 Task: Create a due date automation trigger when advanced on, on the monday of the week a card is due add fields with custom field "Resume" set to a number lower or equal to 1 and greater than 10 at 11:00 AM.
Action: Mouse moved to (949, 78)
Screenshot: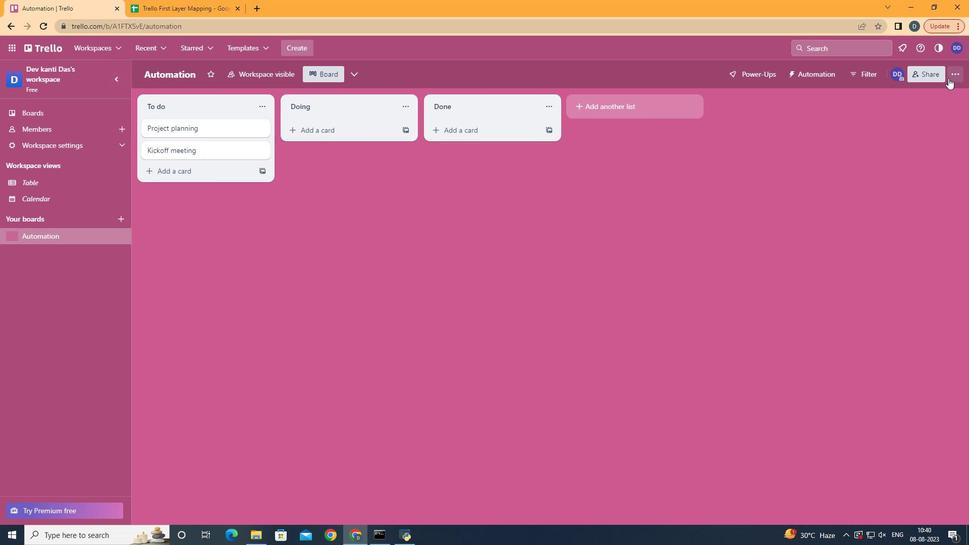 
Action: Mouse pressed left at (949, 78)
Screenshot: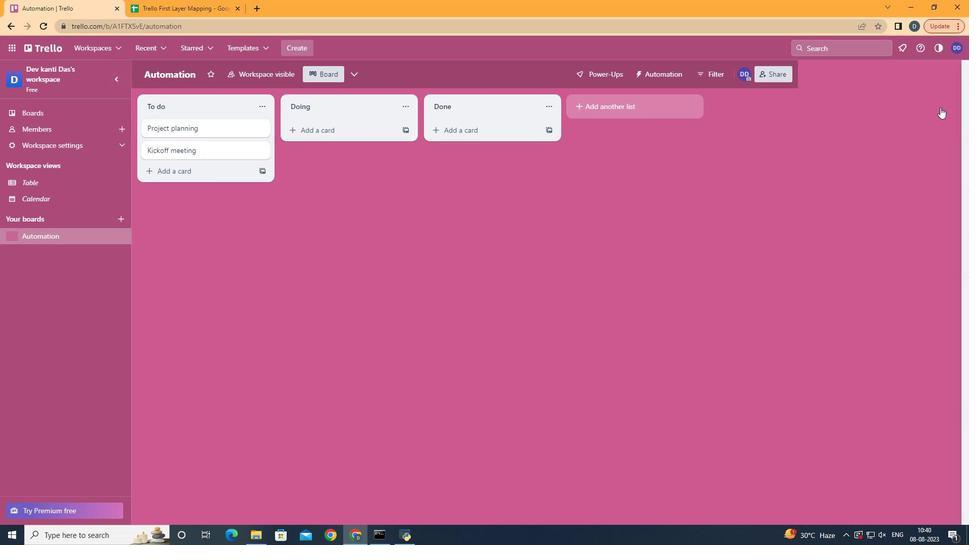 
Action: Mouse moved to (874, 220)
Screenshot: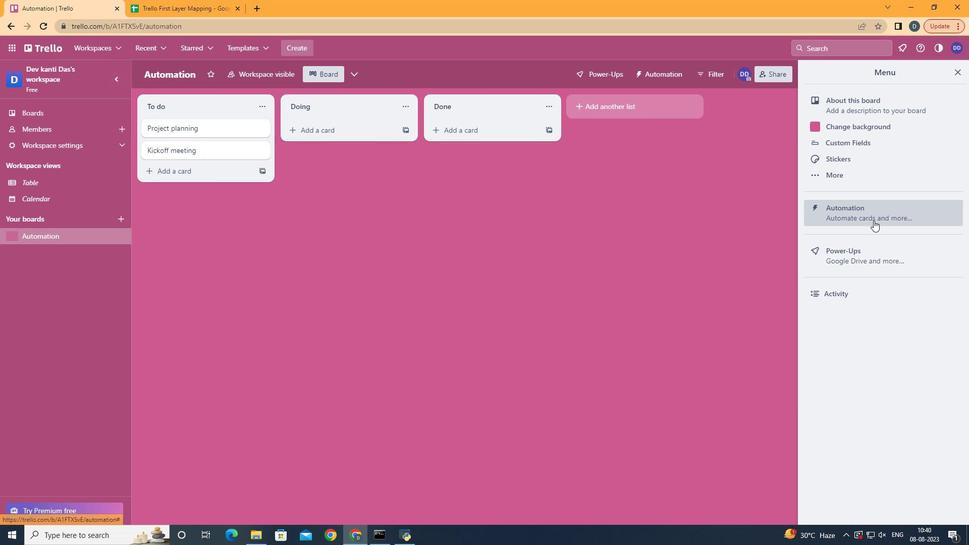
Action: Mouse pressed left at (874, 220)
Screenshot: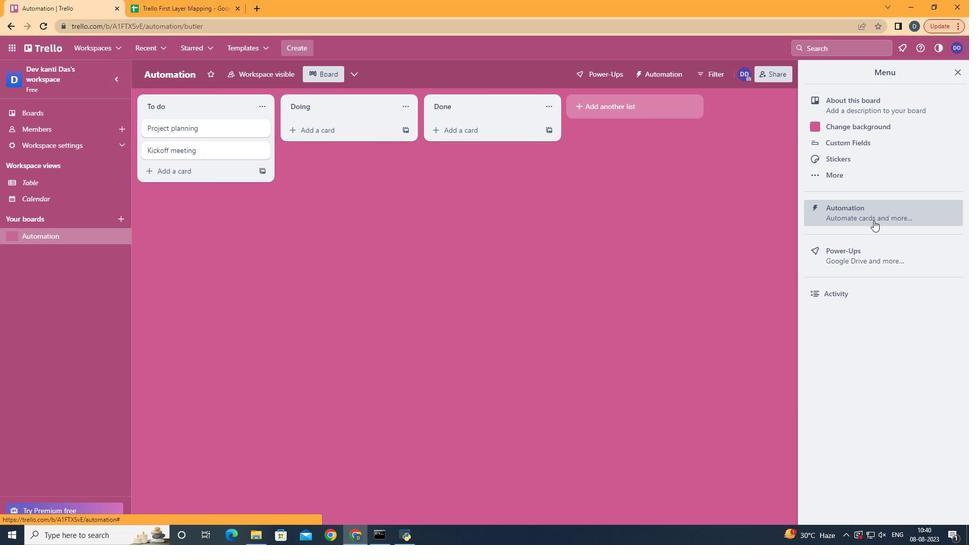 
Action: Mouse moved to (178, 205)
Screenshot: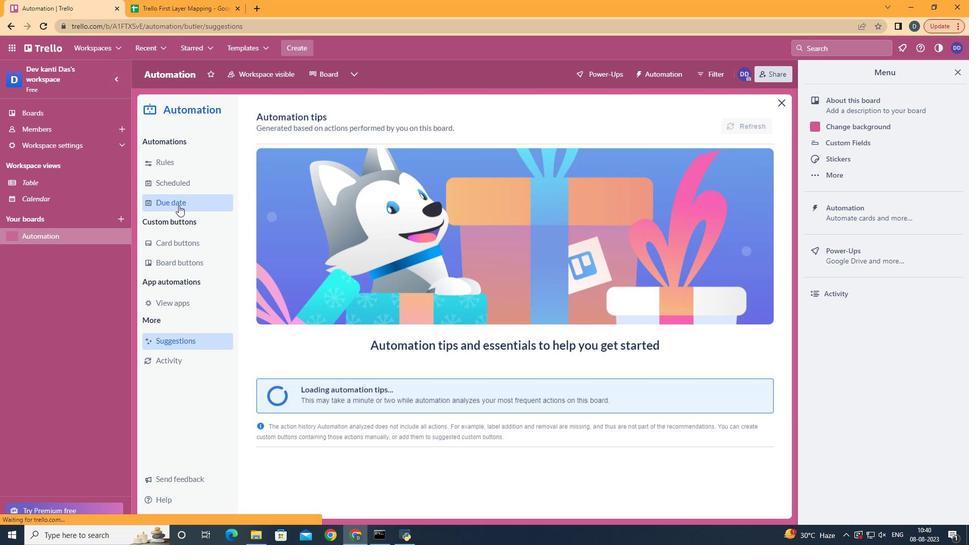 
Action: Mouse pressed left at (178, 205)
Screenshot: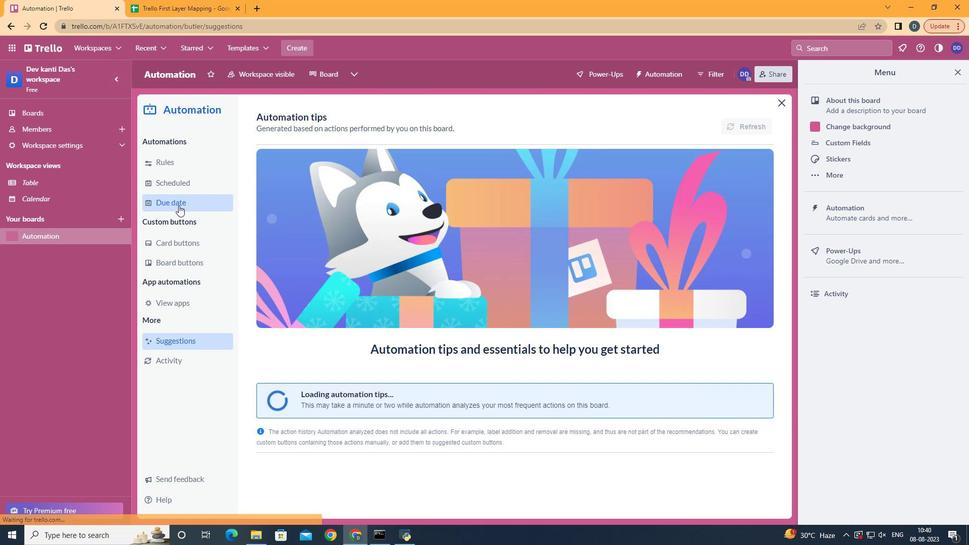 
Action: Mouse moved to (702, 123)
Screenshot: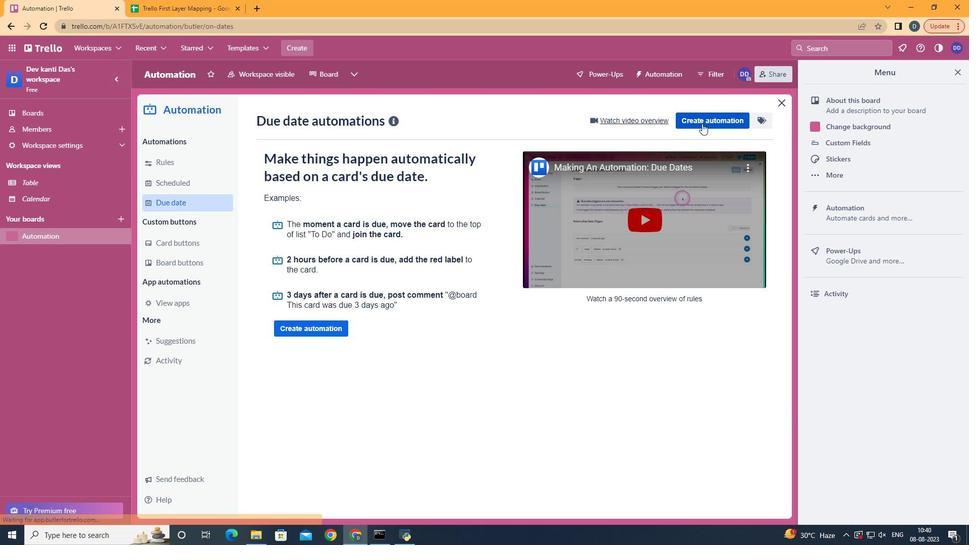 
Action: Mouse pressed left at (702, 123)
Screenshot: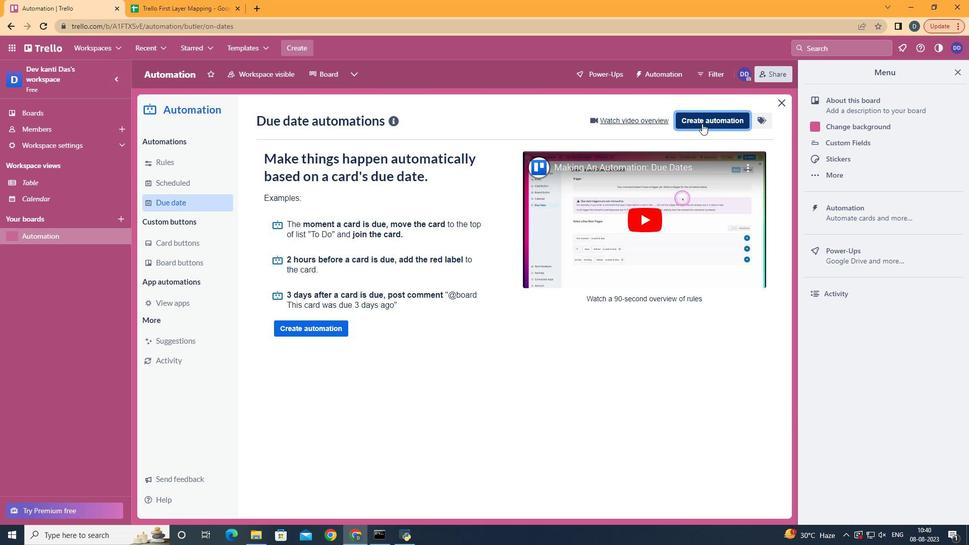 
Action: Mouse moved to (498, 218)
Screenshot: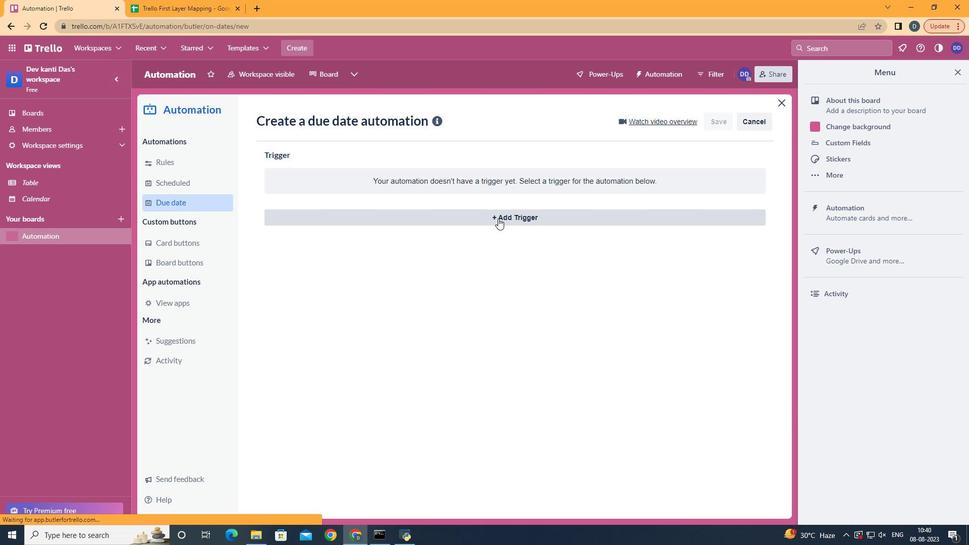 
Action: Mouse pressed left at (498, 218)
Screenshot: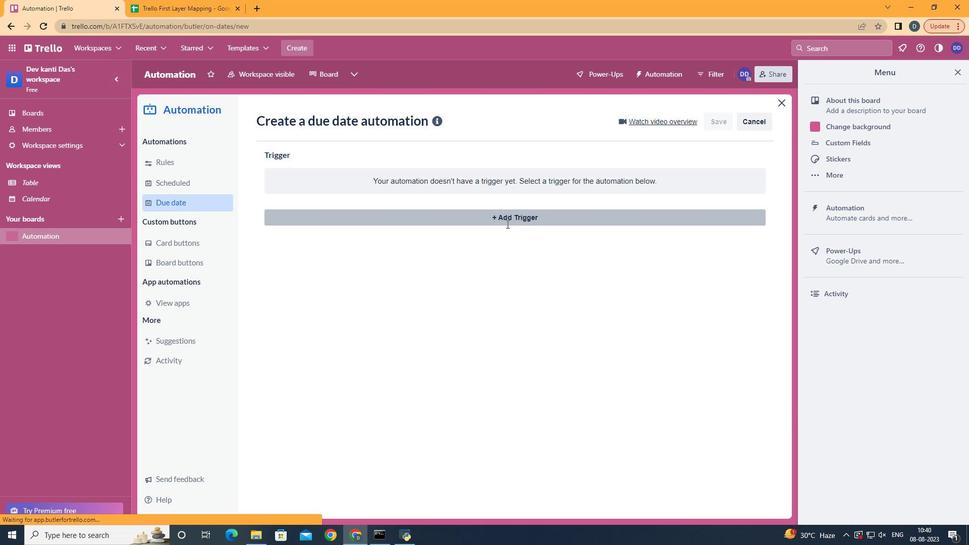 
Action: Mouse moved to (324, 262)
Screenshot: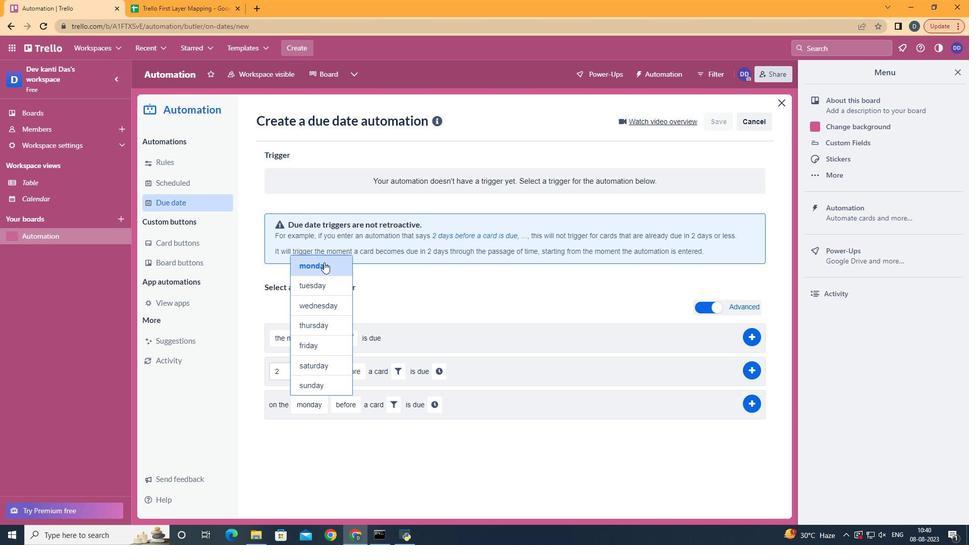 
Action: Mouse pressed left at (324, 262)
Screenshot: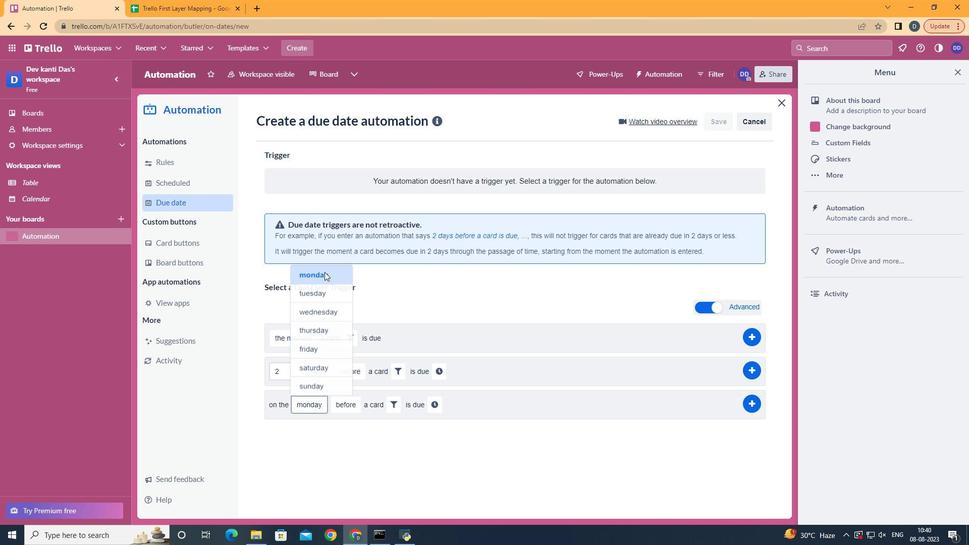 
Action: Mouse moved to (363, 467)
Screenshot: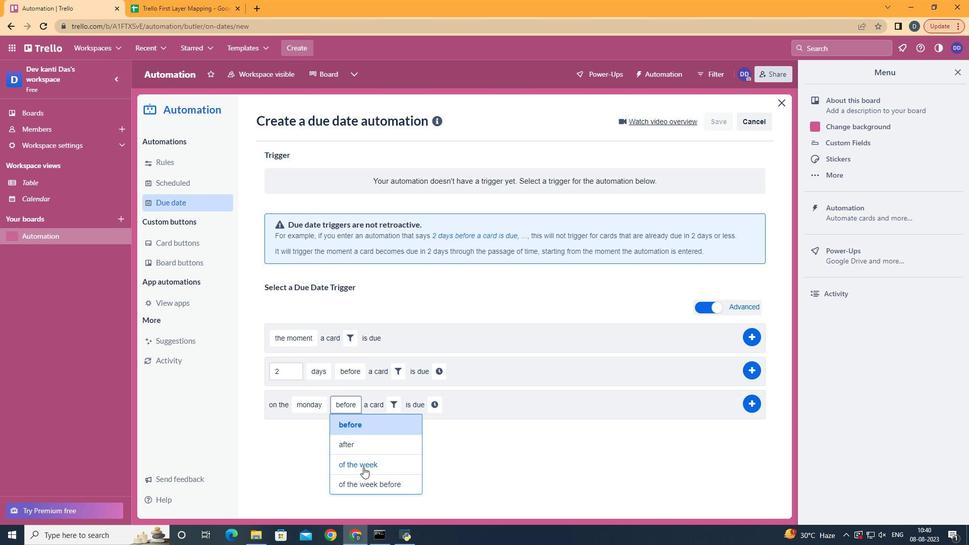 
Action: Mouse pressed left at (363, 467)
Screenshot: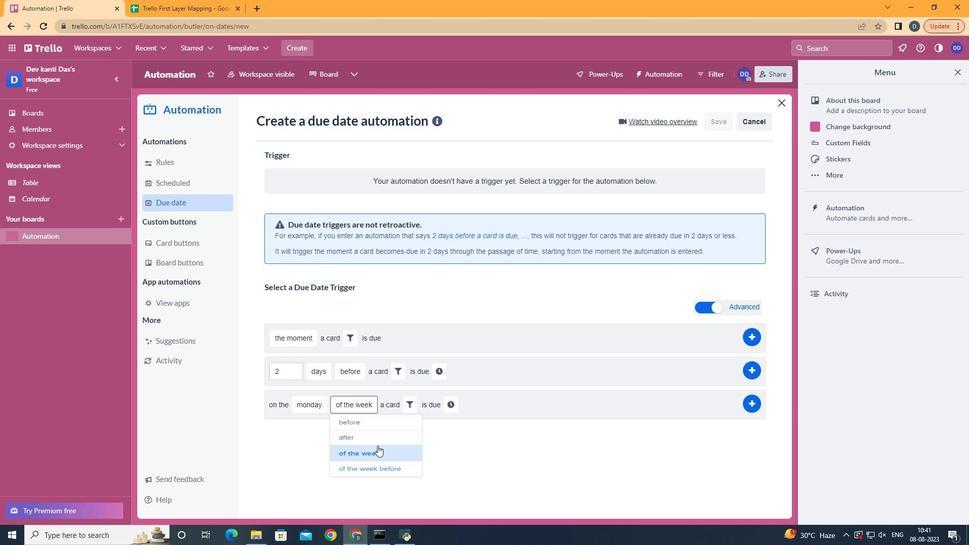 
Action: Mouse moved to (410, 404)
Screenshot: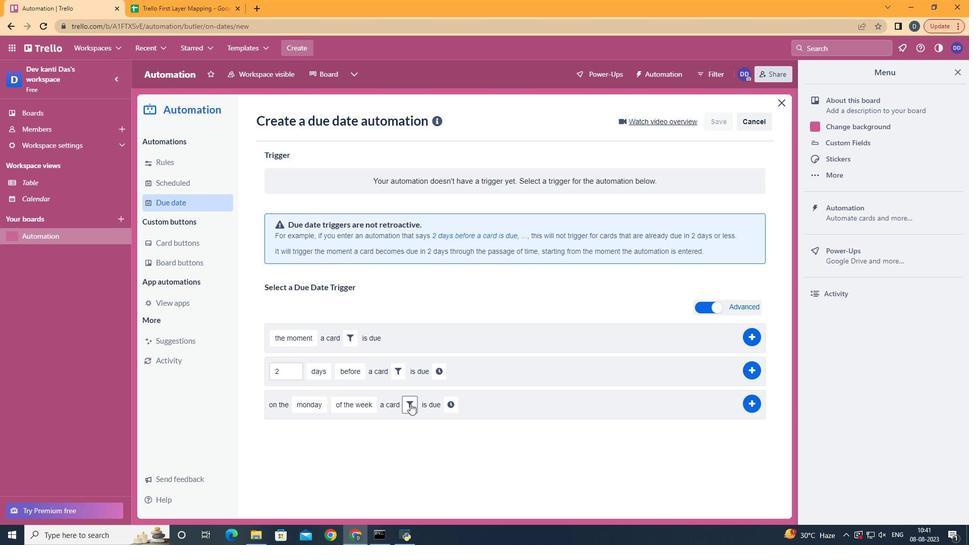 
Action: Mouse pressed left at (410, 404)
Screenshot: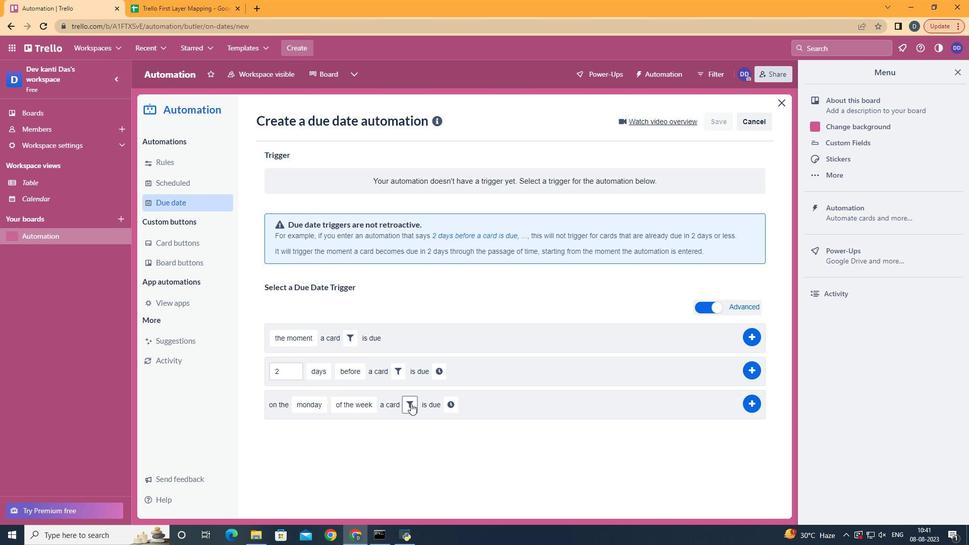 
Action: Mouse moved to (572, 440)
Screenshot: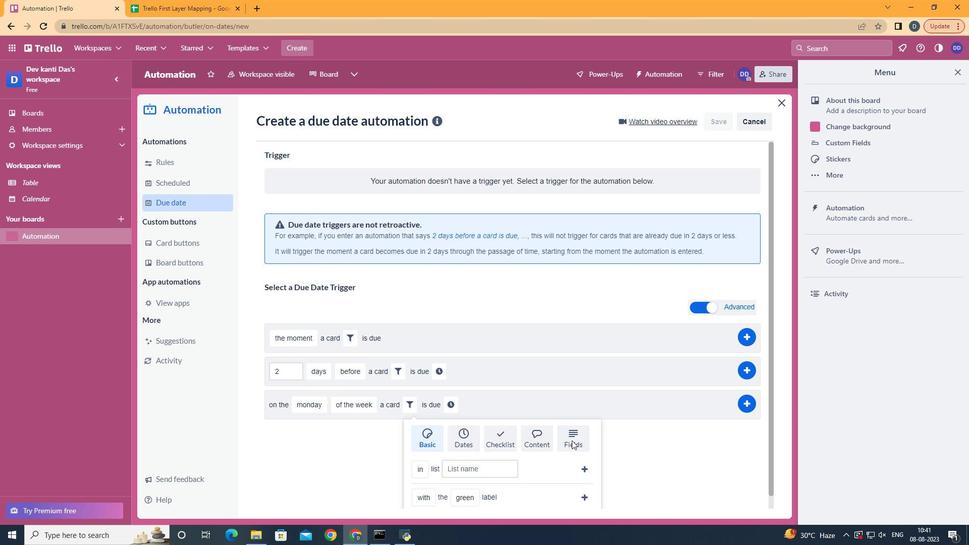 
Action: Mouse pressed left at (572, 440)
Screenshot: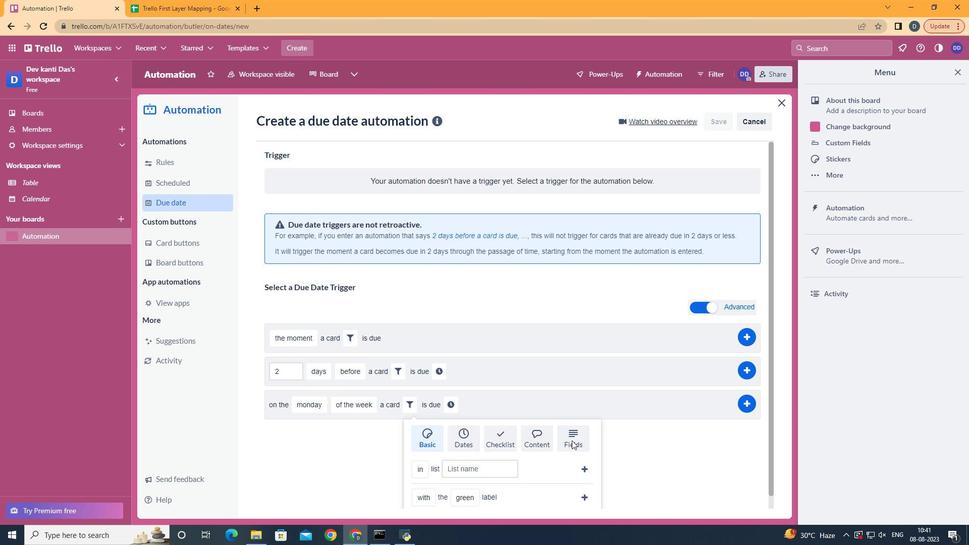 
Action: Mouse scrolled (572, 440) with delta (0, 0)
Screenshot: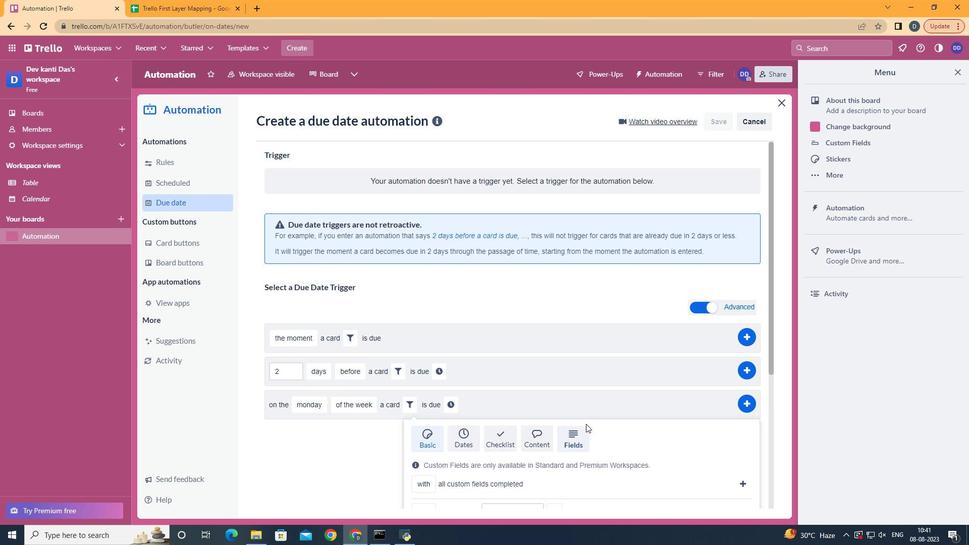 
Action: Mouse scrolled (572, 440) with delta (0, 0)
Screenshot: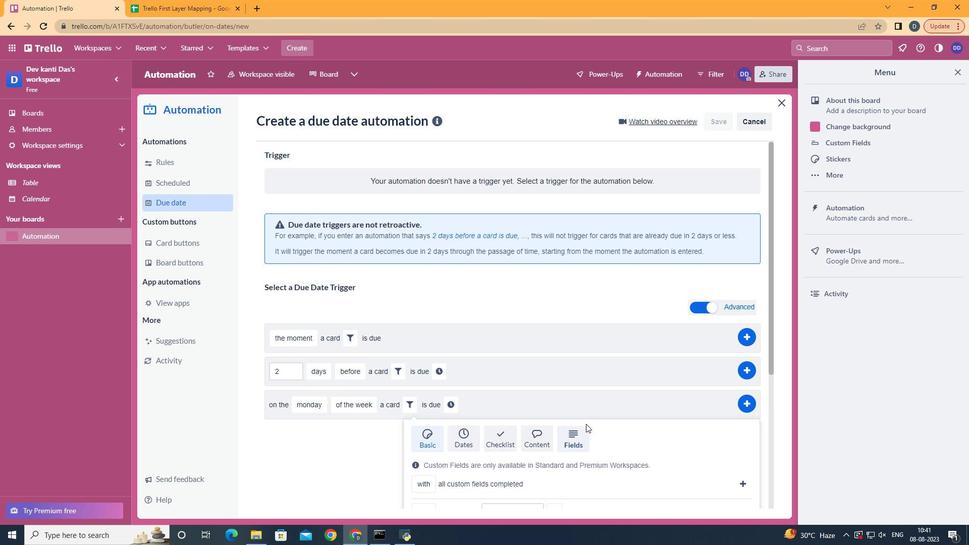 
Action: Mouse scrolled (572, 440) with delta (0, 0)
Screenshot: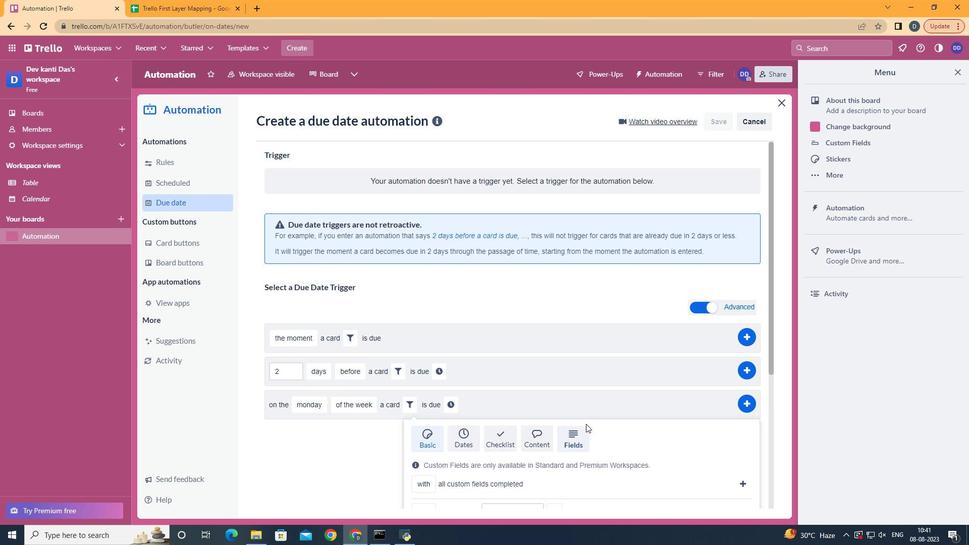 
Action: Mouse scrolled (572, 440) with delta (0, 0)
Screenshot: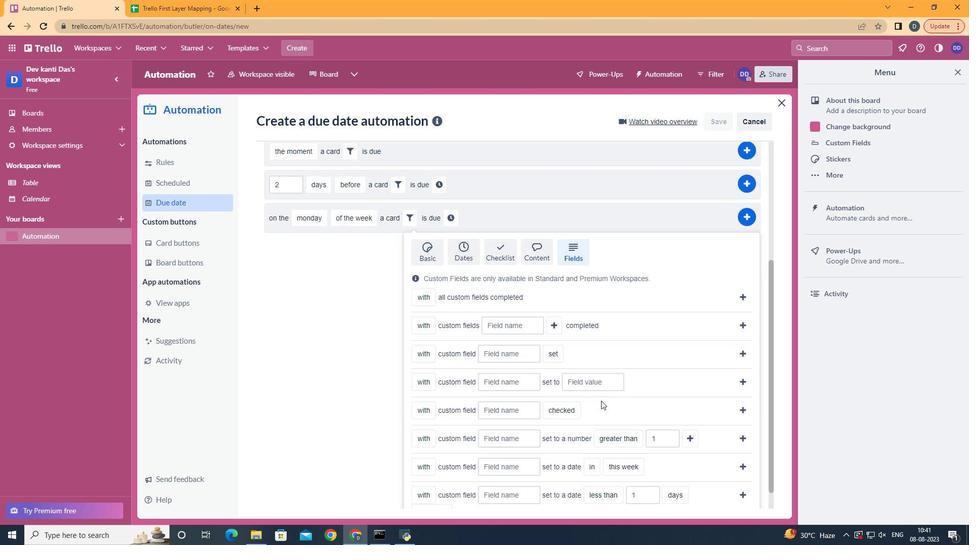 
Action: Mouse moved to (428, 439)
Screenshot: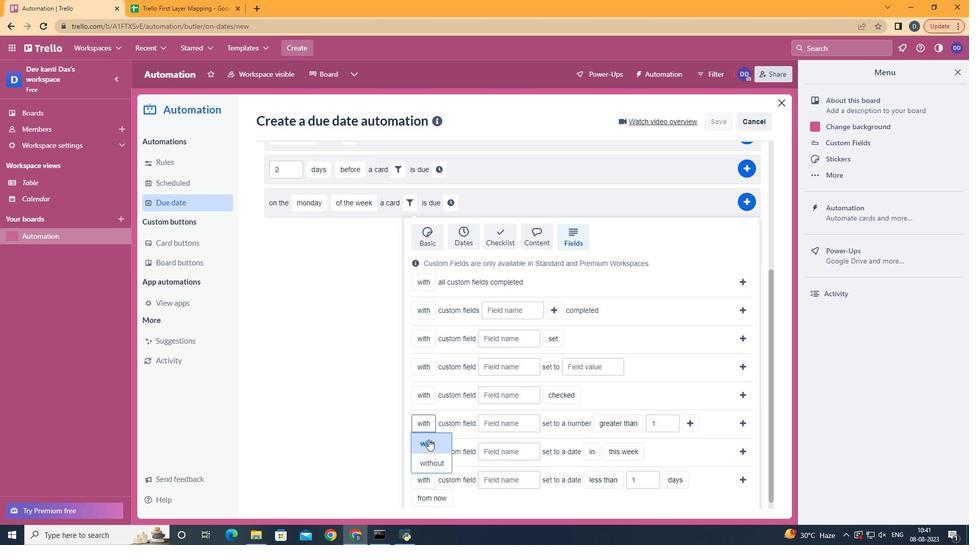 
Action: Mouse pressed left at (428, 439)
Screenshot: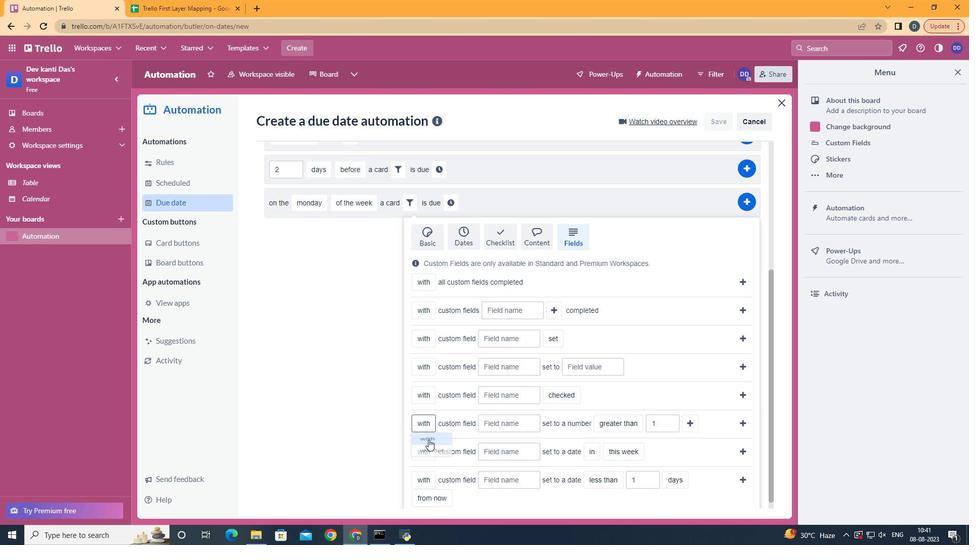 
Action: Mouse moved to (527, 422)
Screenshot: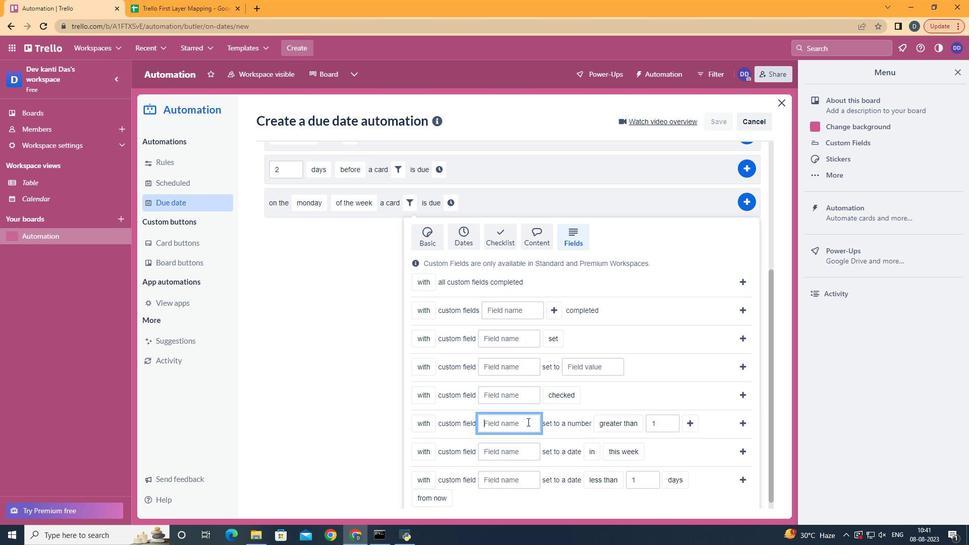 
Action: Mouse pressed left at (527, 422)
Screenshot: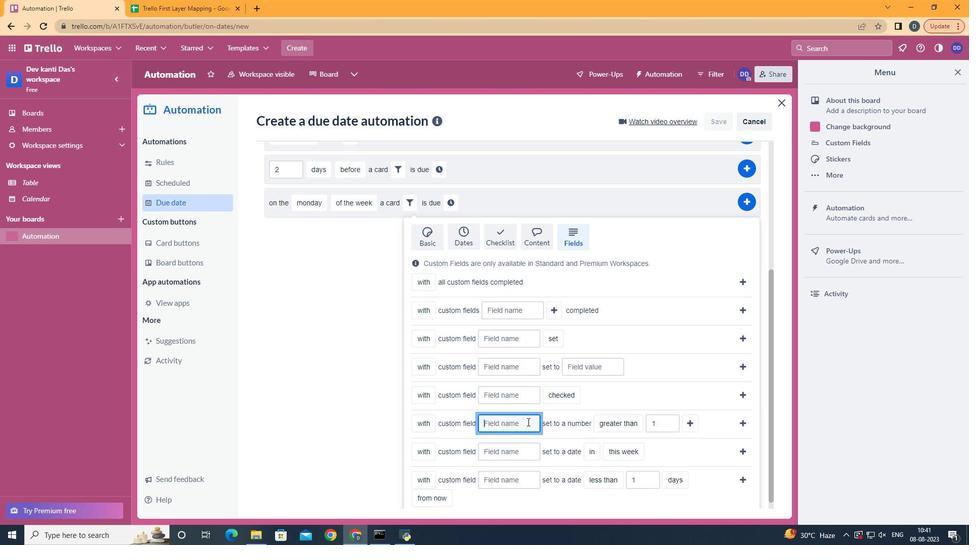 
Action: Key pressed <Key.shift>Resume
Screenshot: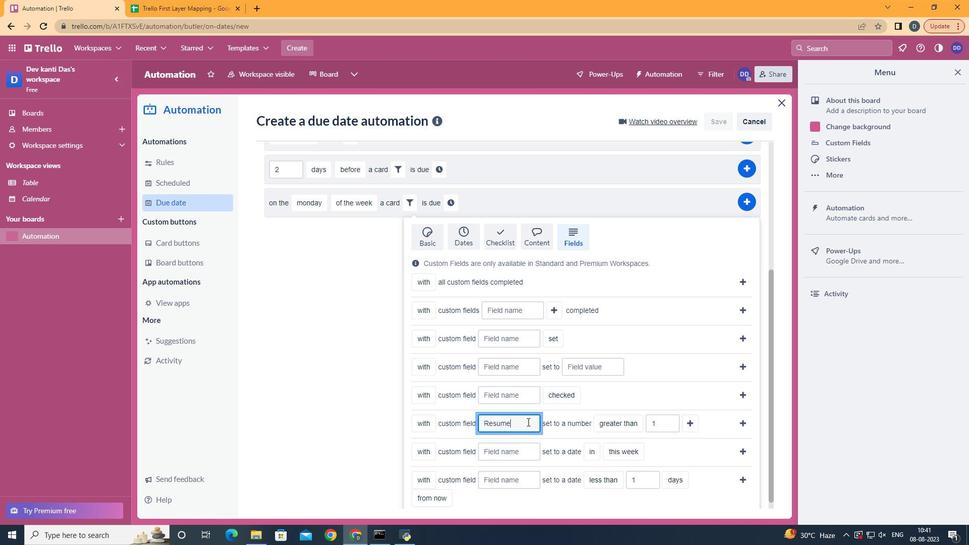 
Action: Mouse moved to (632, 500)
Screenshot: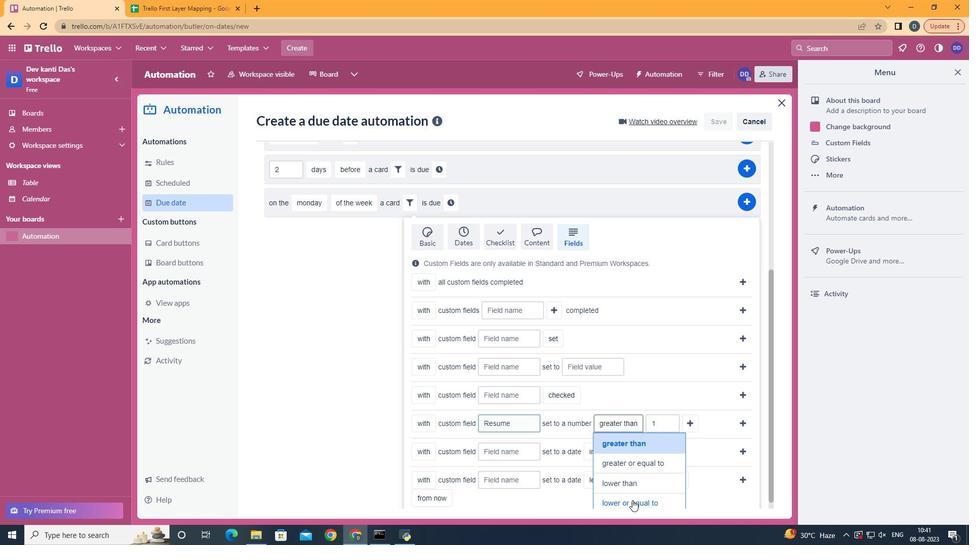 
Action: Mouse pressed left at (632, 500)
Screenshot: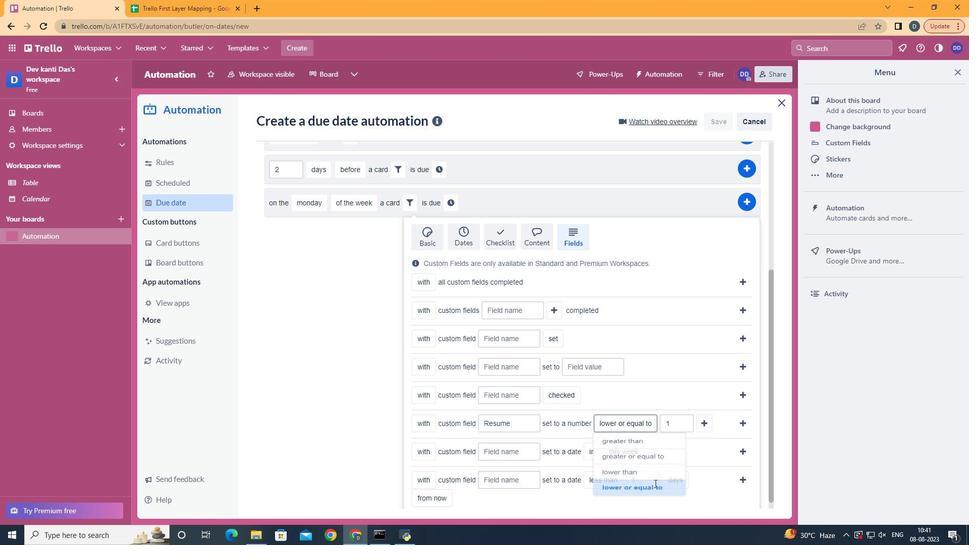 
Action: Mouse moved to (711, 424)
Screenshot: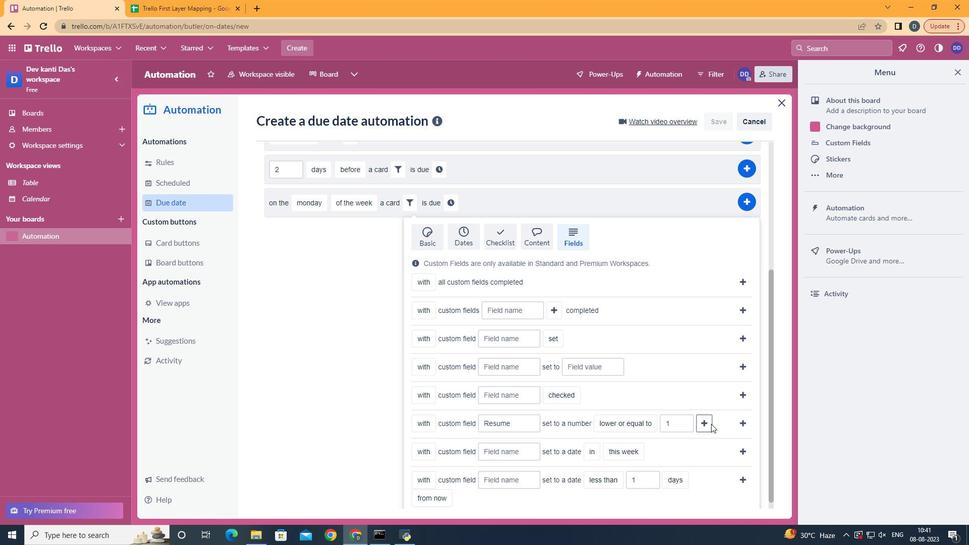 
Action: Mouse pressed left at (711, 424)
Screenshot: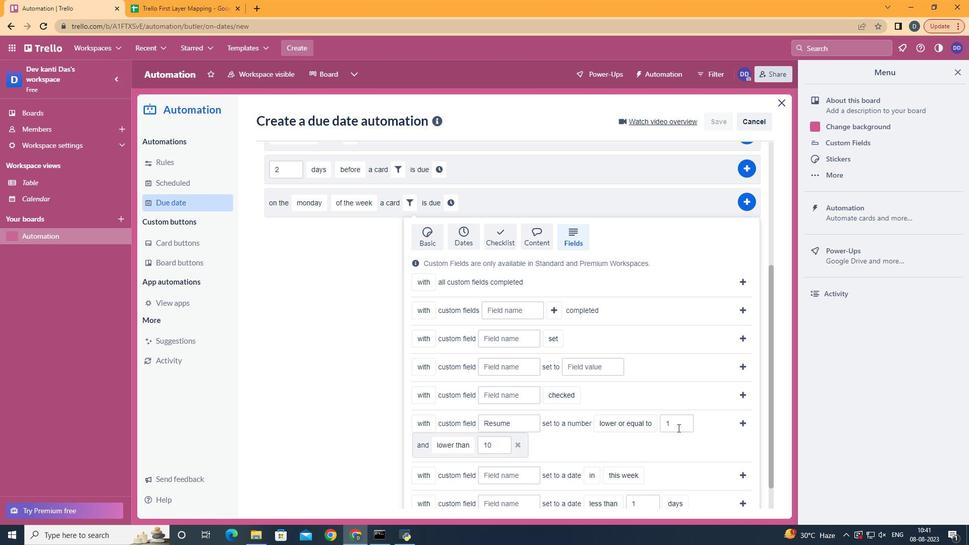
Action: Mouse moved to (480, 406)
Screenshot: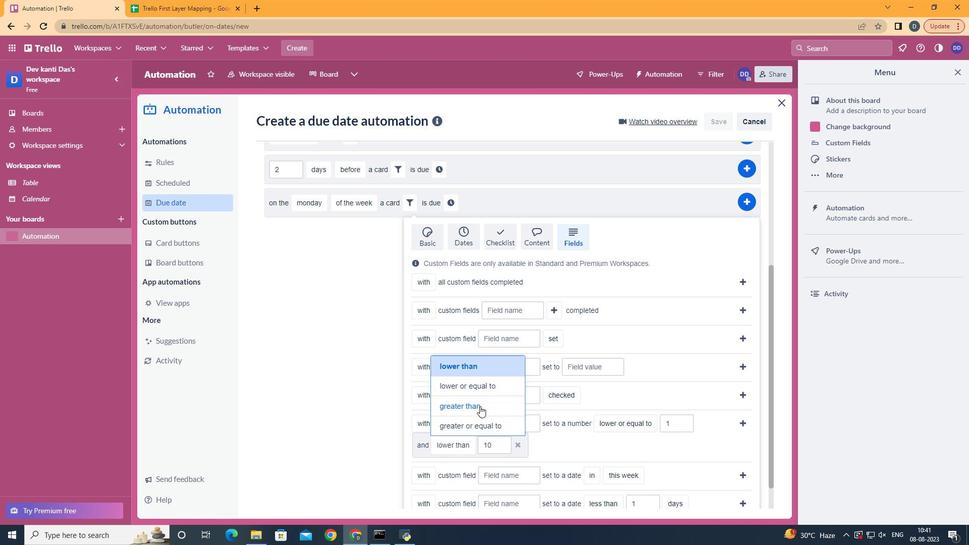 
Action: Mouse pressed left at (480, 406)
Screenshot: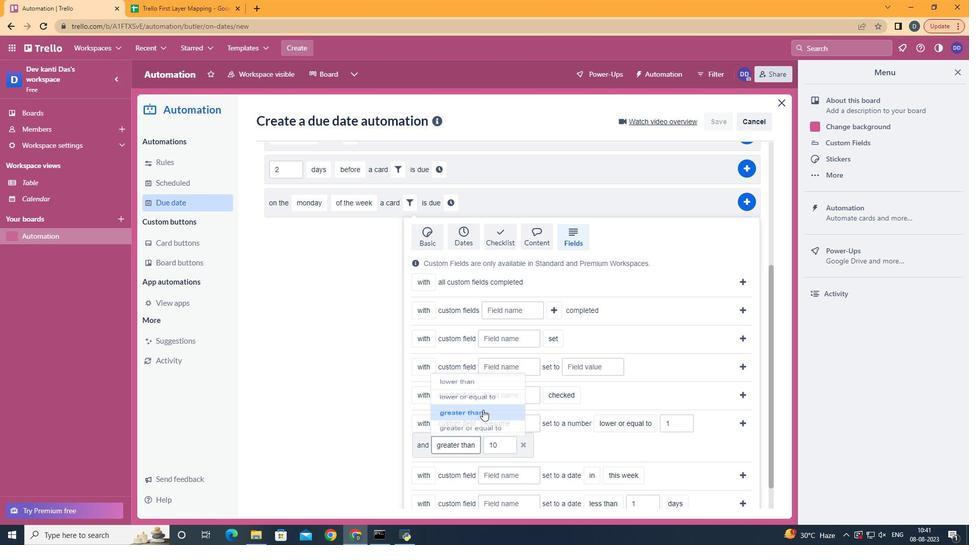 
Action: Mouse moved to (739, 424)
Screenshot: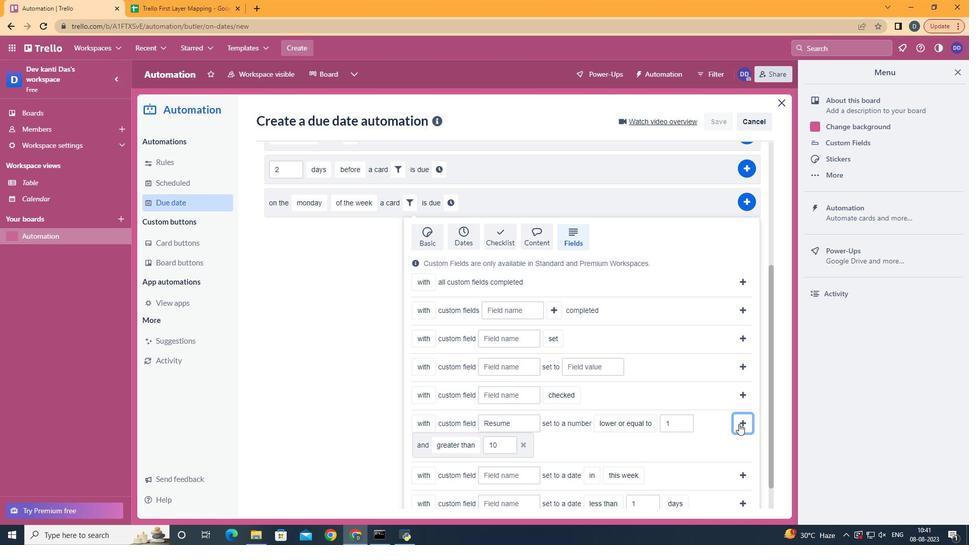
Action: Mouse pressed left at (739, 424)
Screenshot: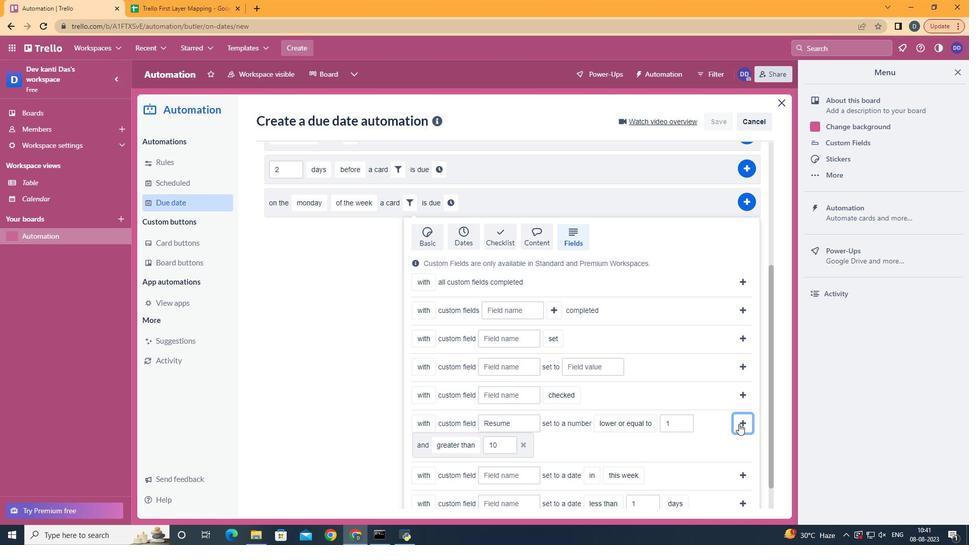 
Action: Mouse moved to (284, 427)
Screenshot: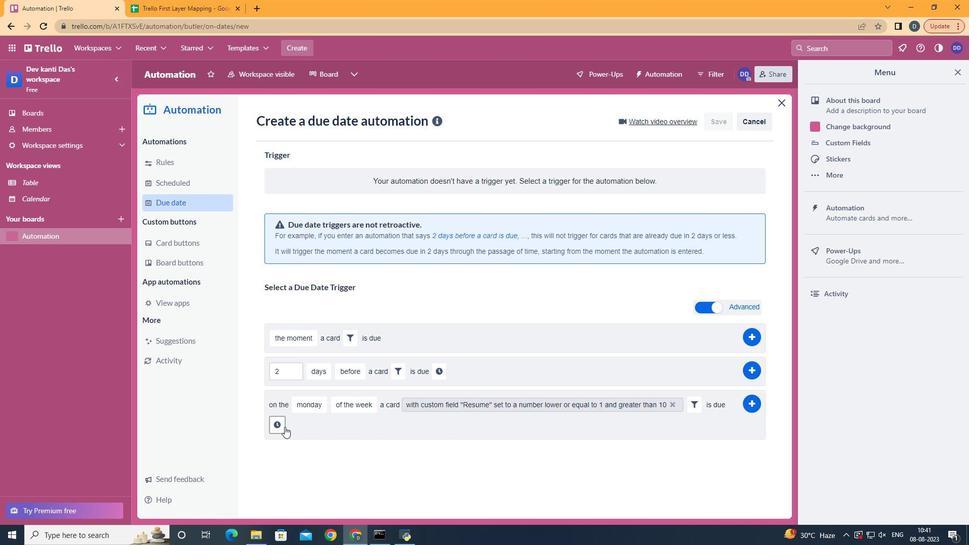 
Action: Mouse pressed left at (284, 427)
Screenshot: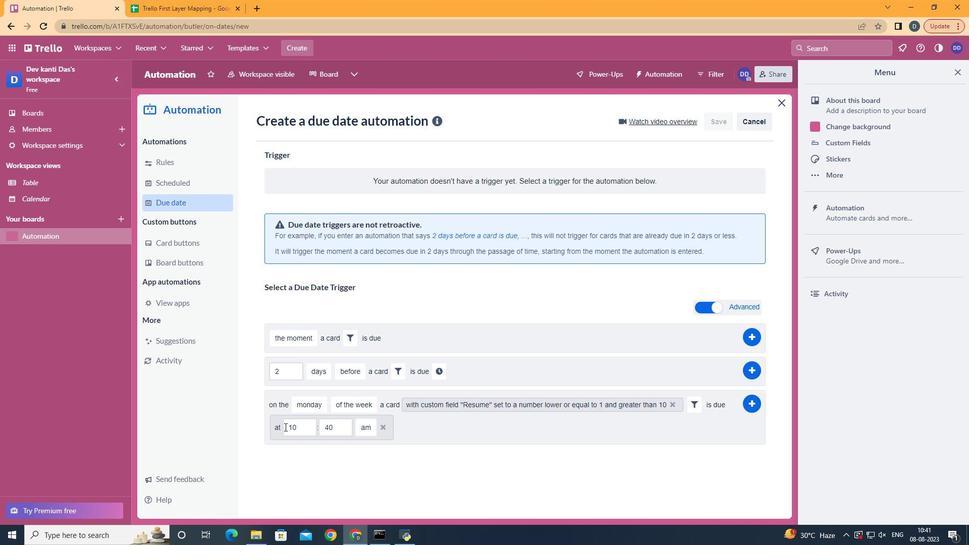 
Action: Mouse moved to (304, 427)
Screenshot: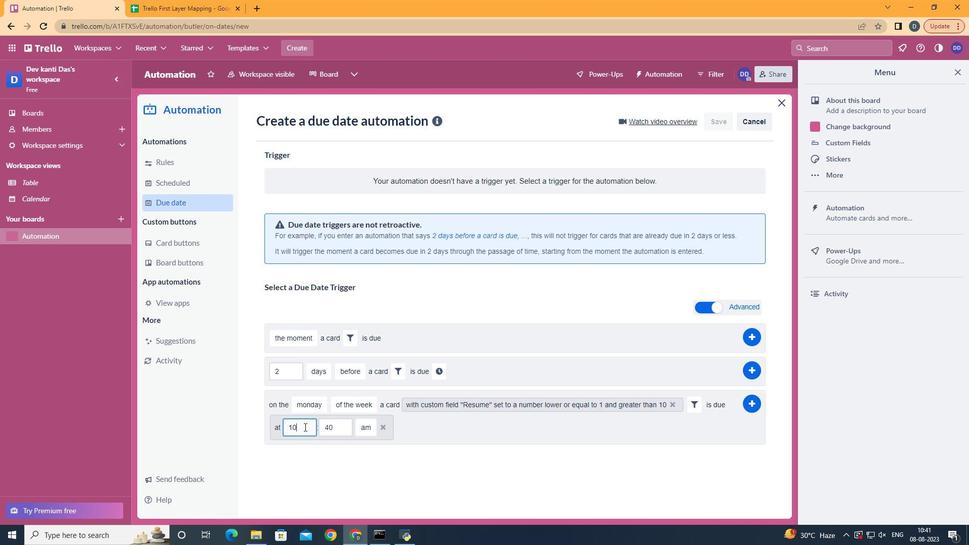 
Action: Mouse pressed left at (304, 427)
Screenshot: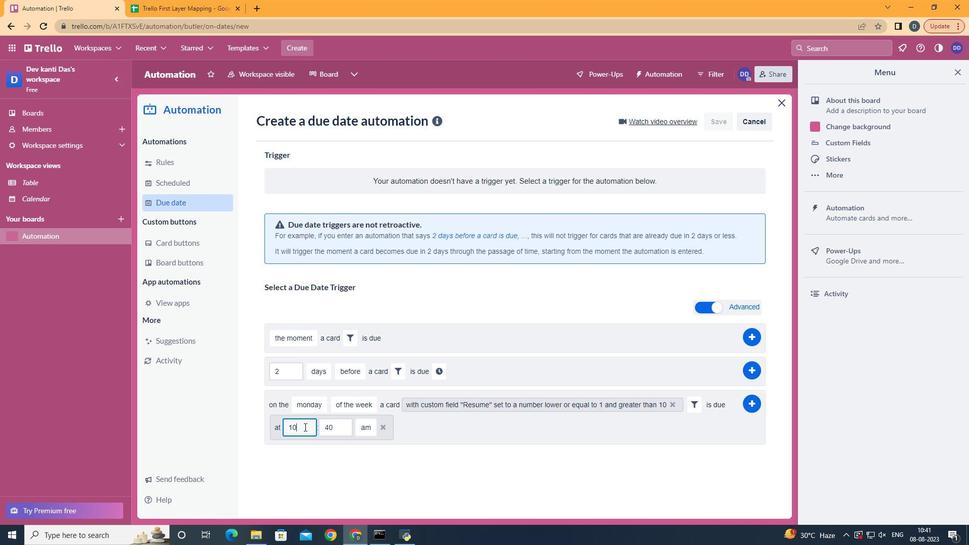 
Action: Key pressed <Key.backspace>1
Screenshot: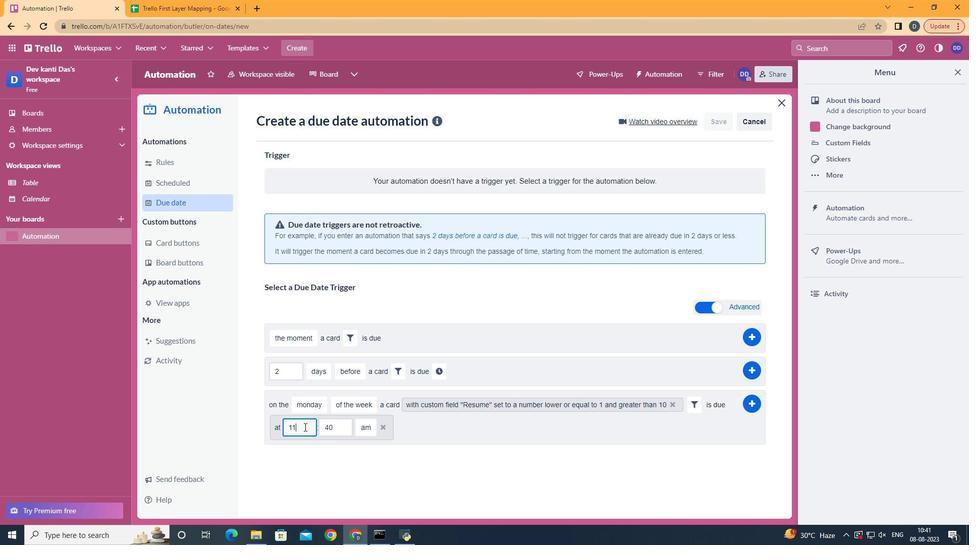 
Action: Mouse moved to (341, 431)
Screenshot: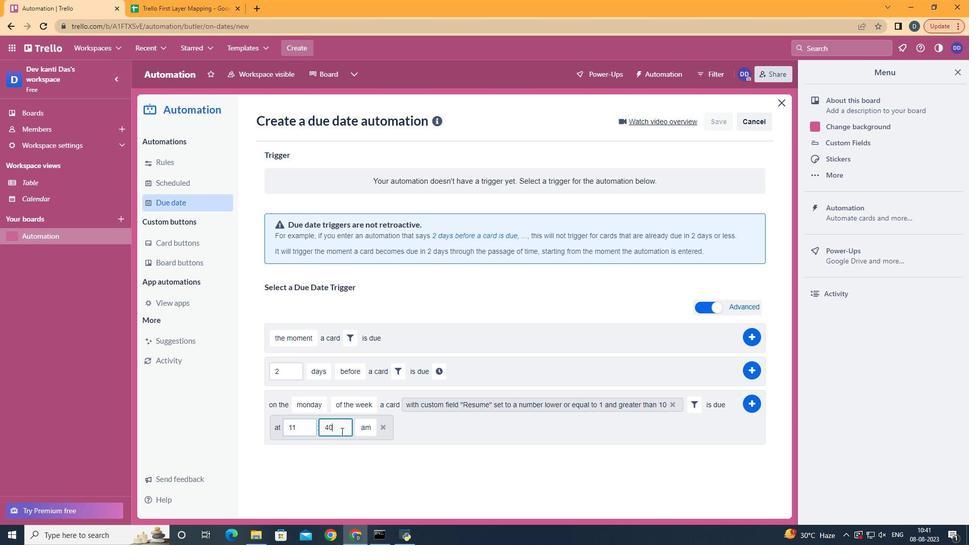 
Action: Mouse pressed left at (341, 431)
Screenshot: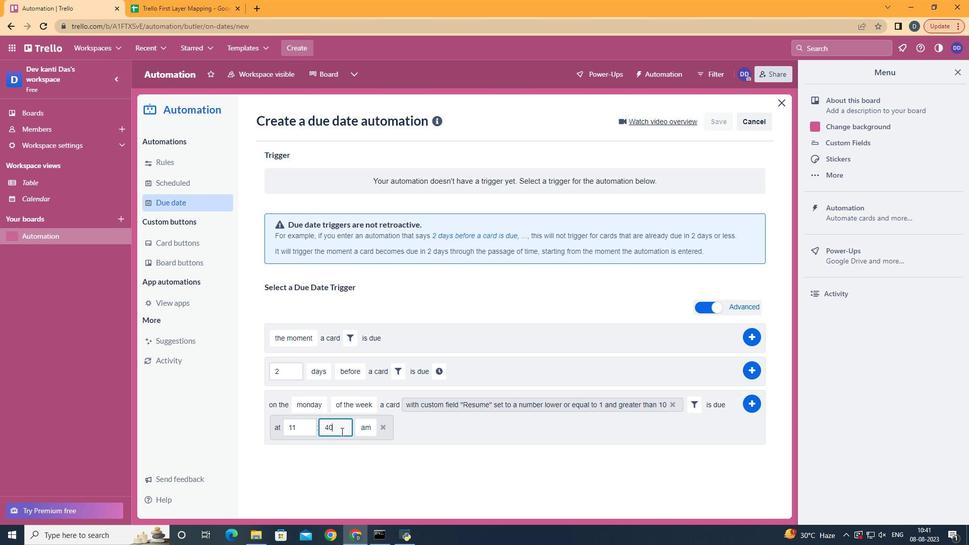 
Action: Key pressed <Key.backspace><Key.backspace>00
Screenshot: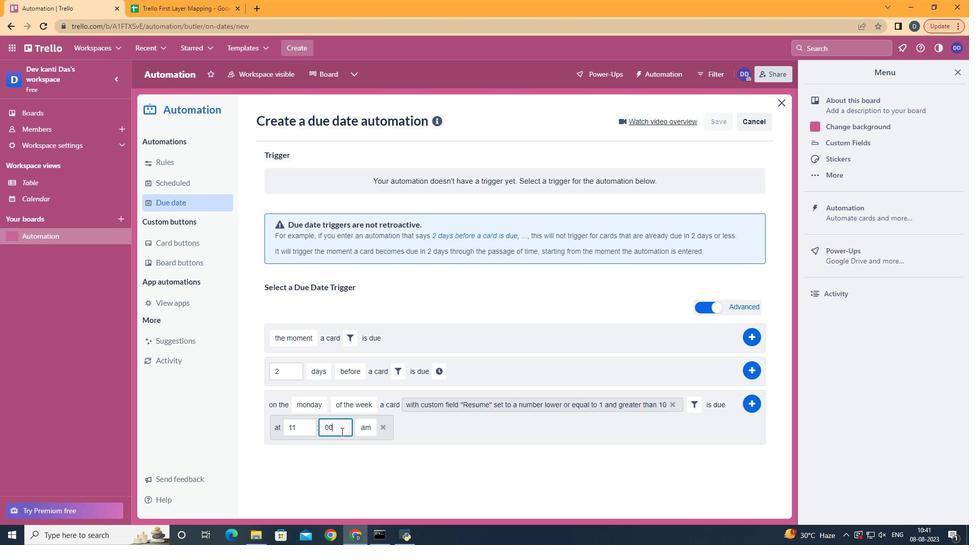 
Action: Mouse moved to (758, 404)
Screenshot: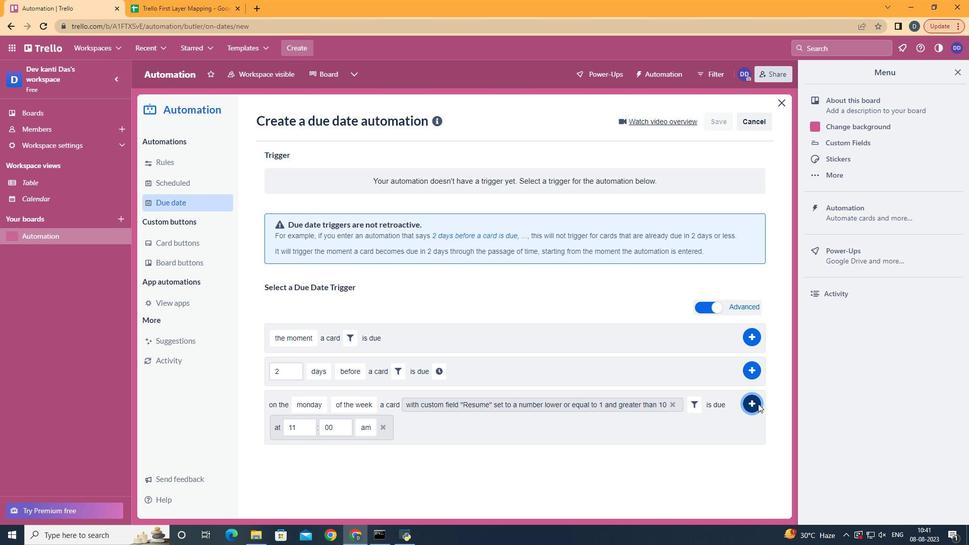 
Action: Mouse pressed left at (758, 404)
Screenshot: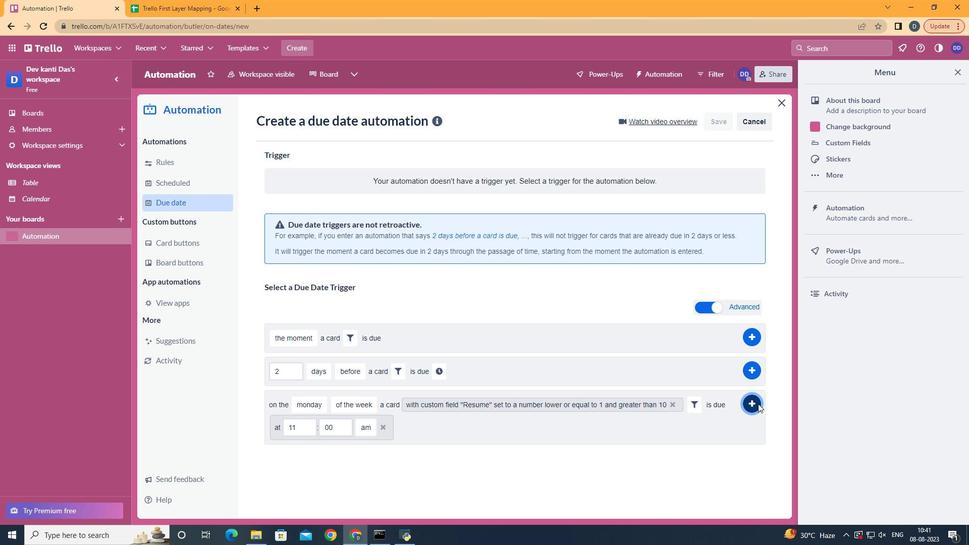 
Action: Mouse moved to (563, 187)
Screenshot: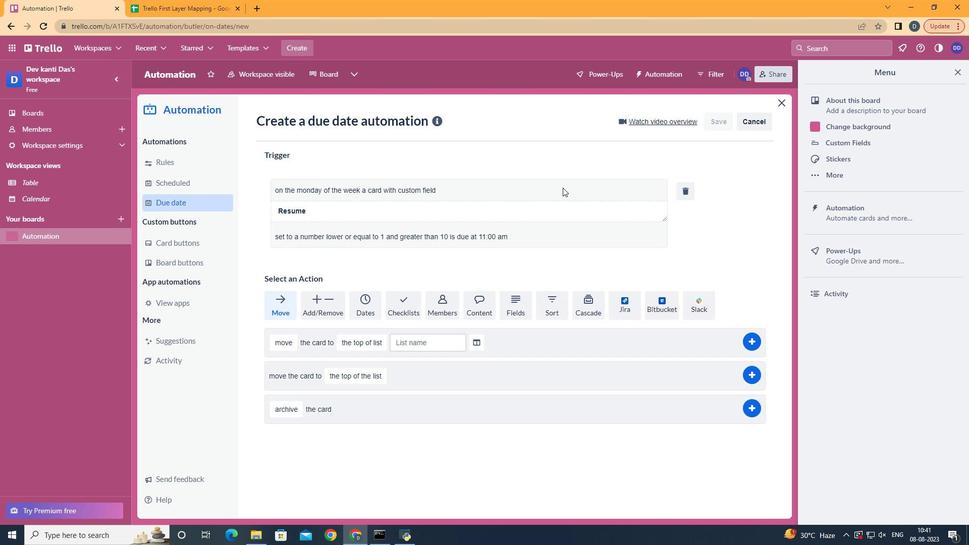 
